Task: View the org campaign hierarchy of all campaigns
Action: Mouse scrolled (168, 156) with delta (0, 0)
Screenshot: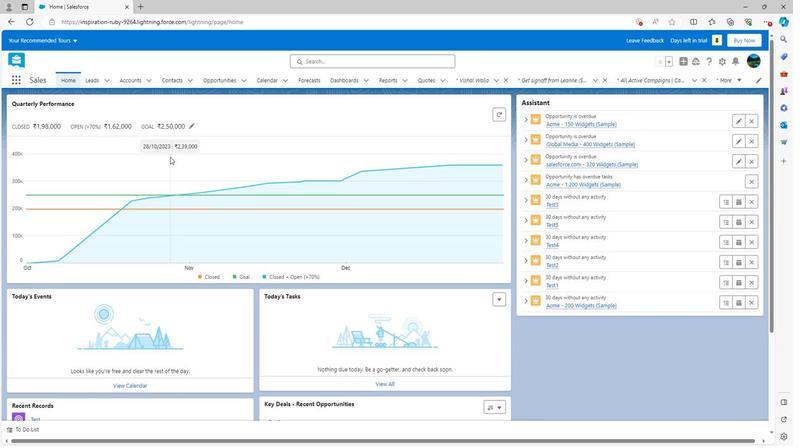 
Action: Mouse scrolled (168, 156) with delta (0, 0)
Screenshot: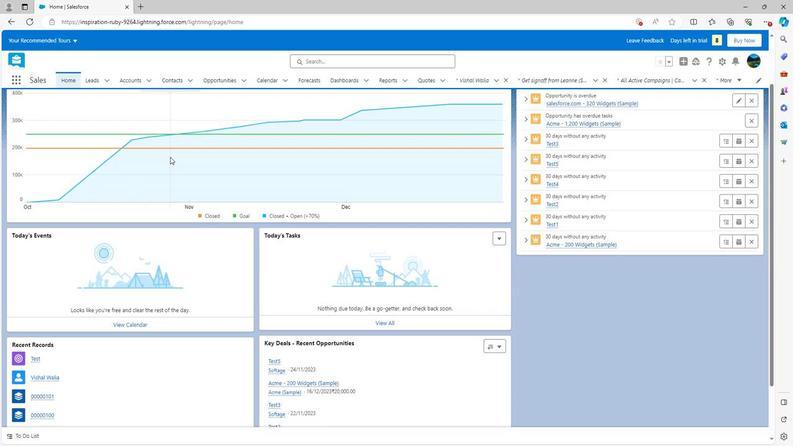 
Action: Mouse scrolled (168, 156) with delta (0, 0)
Screenshot: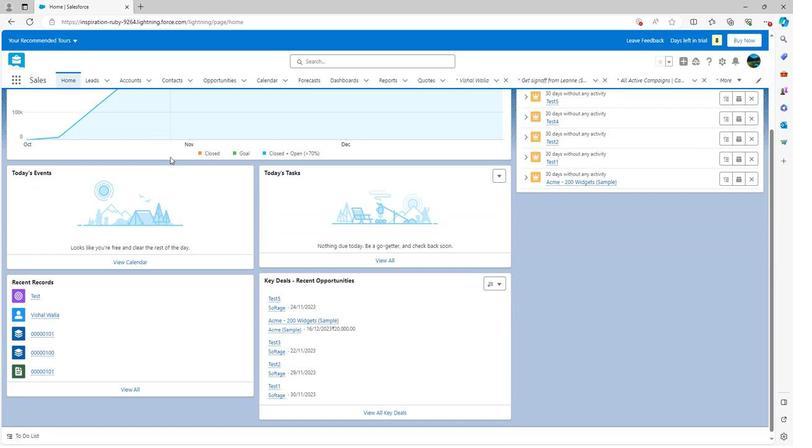 
Action: Mouse scrolled (168, 156) with delta (0, 0)
Screenshot: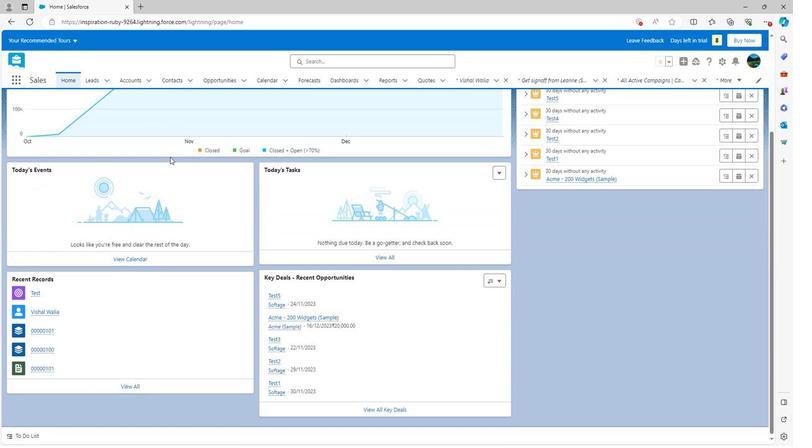 
Action: Mouse scrolled (168, 156) with delta (0, 0)
Screenshot: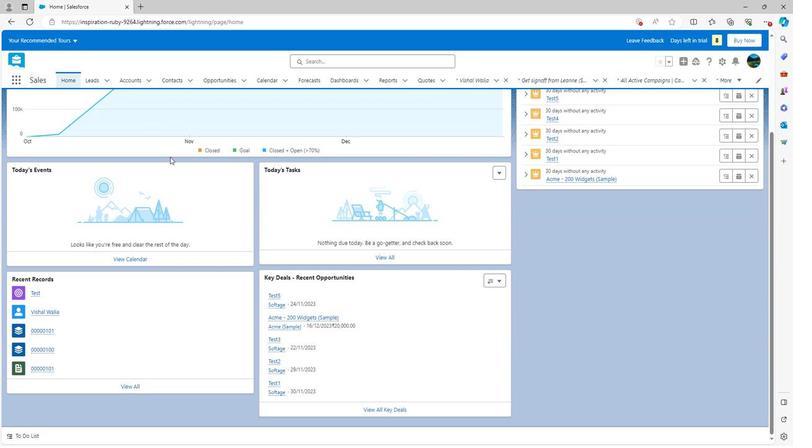 
Action: Mouse scrolled (168, 156) with delta (0, 0)
Screenshot: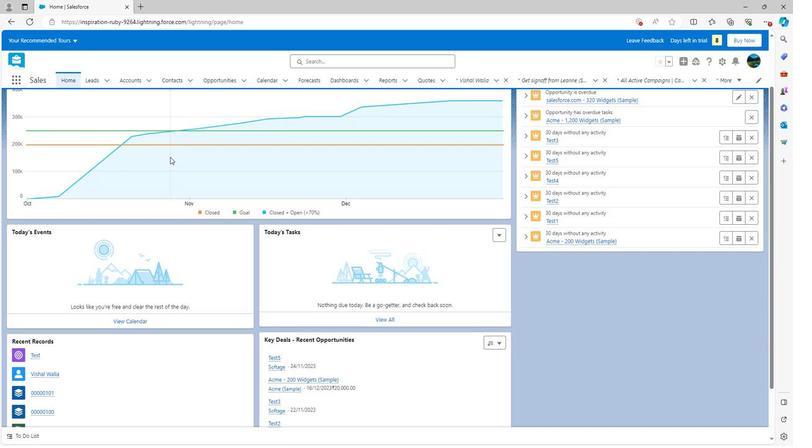 
Action: Mouse scrolled (168, 156) with delta (0, 0)
Screenshot: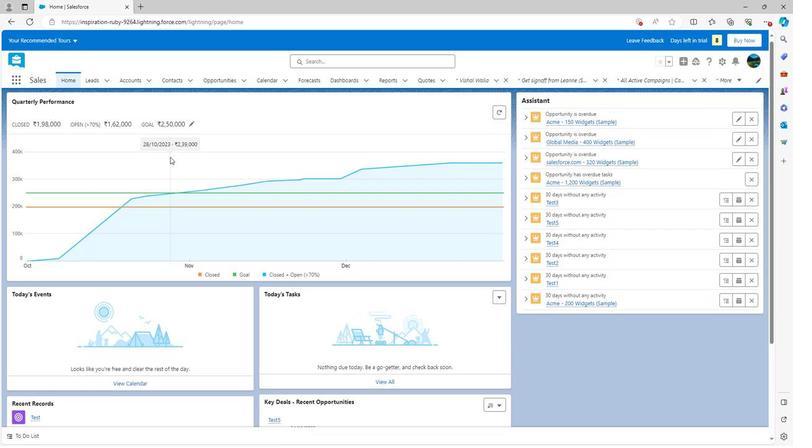 
Action: Mouse scrolled (168, 156) with delta (0, 0)
Screenshot: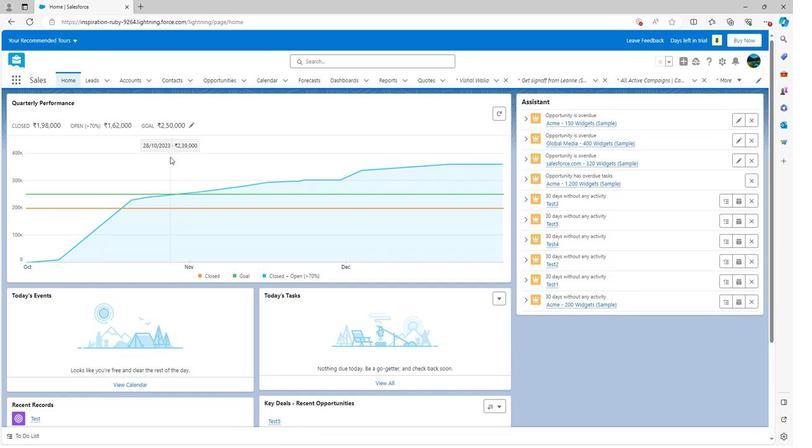
Action: Mouse moved to (677, 81)
Screenshot: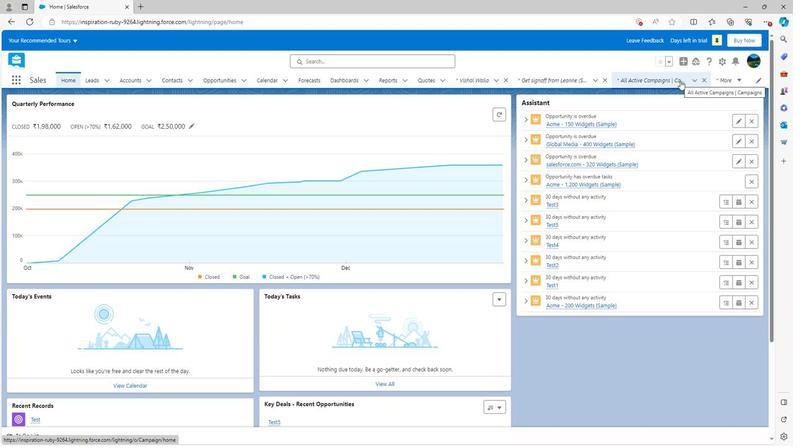 
Action: Mouse pressed left at (677, 81)
Screenshot: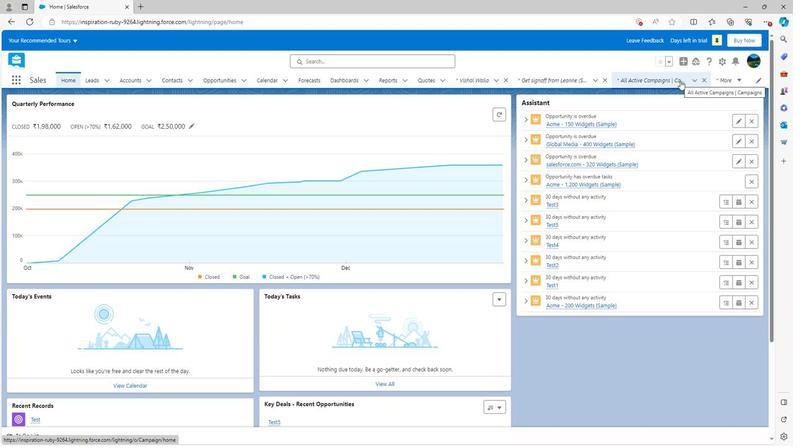 
Action: Mouse moved to (121, 107)
Screenshot: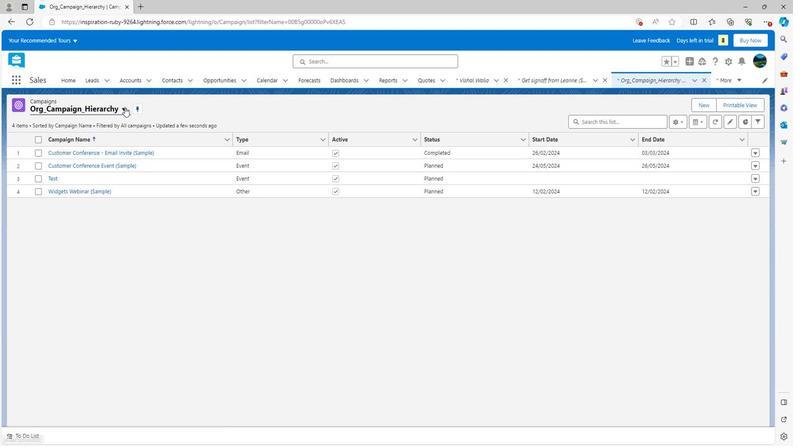 
Action: Mouse pressed left at (121, 107)
Screenshot: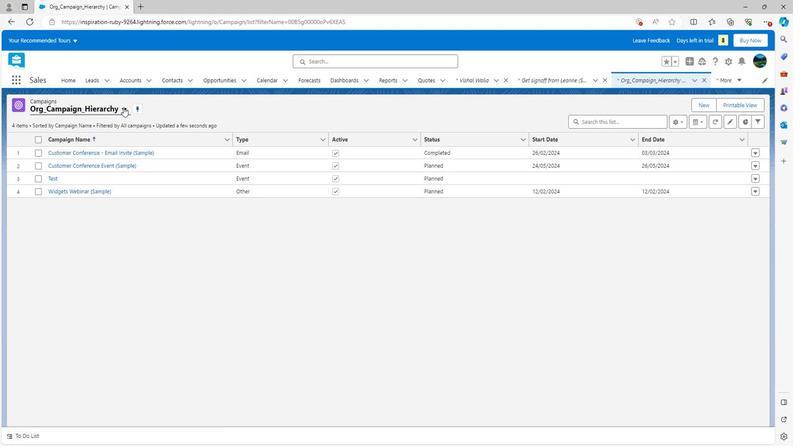 
Action: Mouse moved to (80, 149)
Screenshot: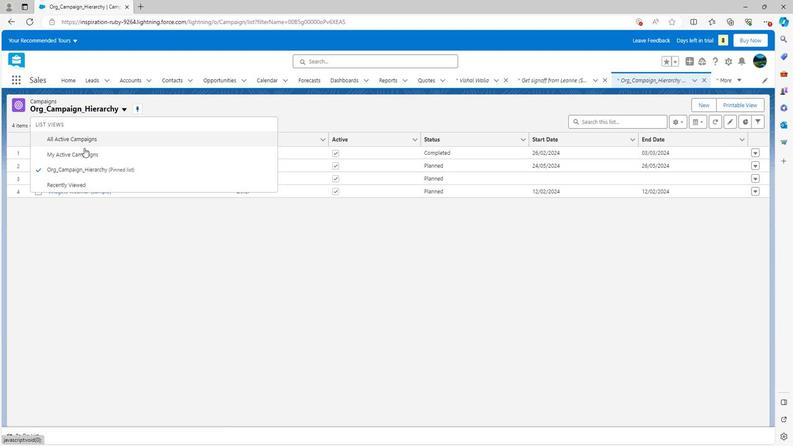 
Action: Mouse pressed left at (80, 149)
Screenshot: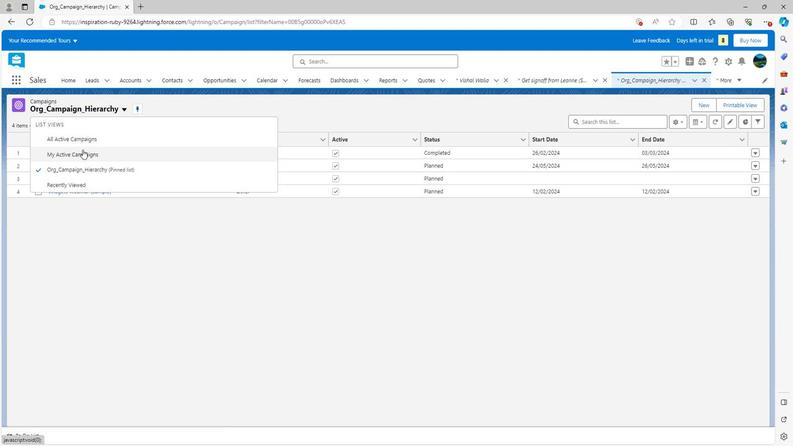 
Action: Mouse moved to (106, 109)
Screenshot: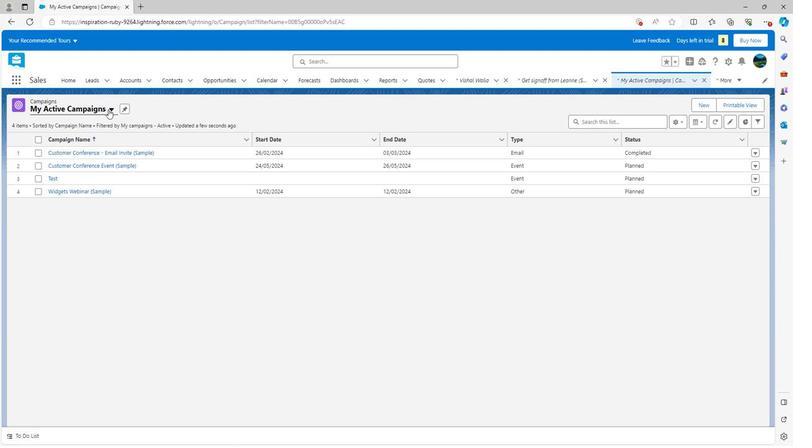 
Action: Mouse pressed left at (106, 109)
Screenshot: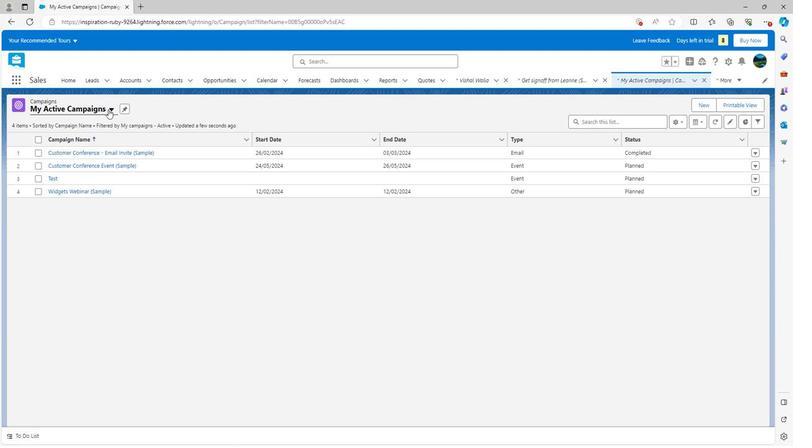 
Action: Mouse moved to (84, 166)
Screenshot: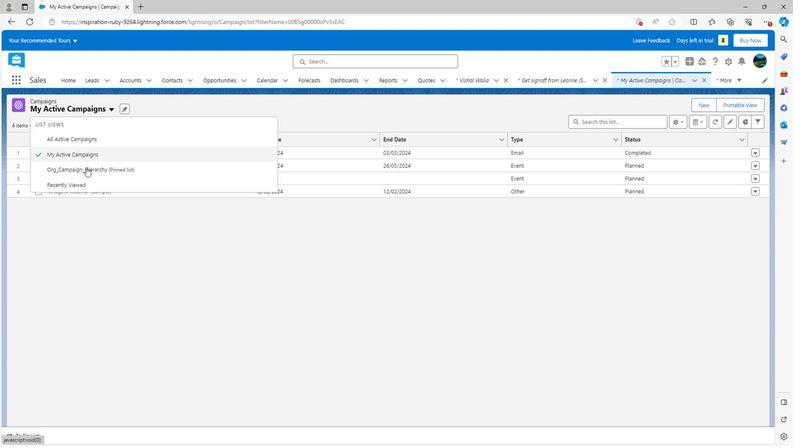 
Action: Mouse pressed left at (84, 166)
Screenshot: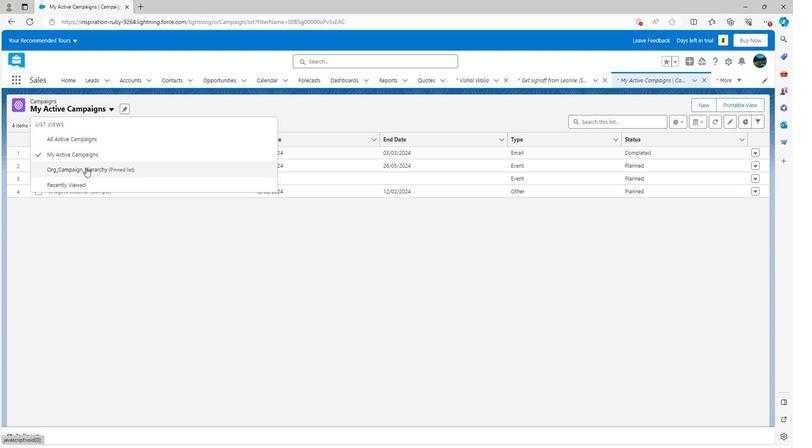 
Action: Mouse moved to (303, 234)
Screenshot: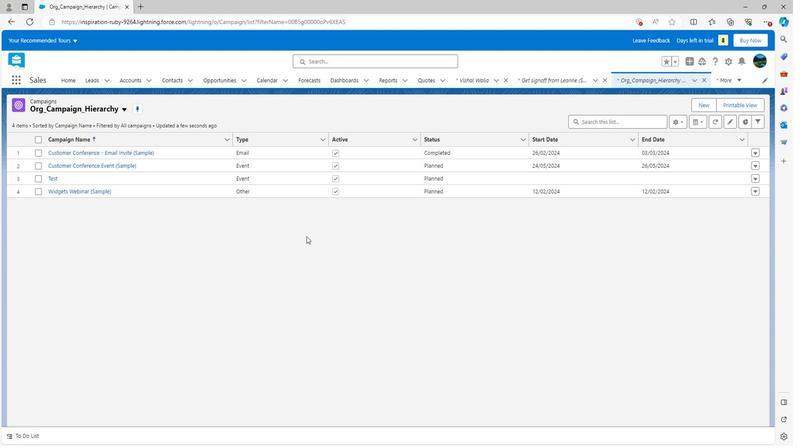 
